 Task: Search one way flight ticket for 2 adults, 4 children and 1 infant on lap in business from Washington, D.c./arlington: Ronald Reagan Washington National Airport to Gillette: Gillette Campbell County Airport on 5-1-2023. Choice of flights is United. Price is upto 60000. Outbound departure time preference is 23:30.
Action: Mouse moved to (174, 357)
Screenshot: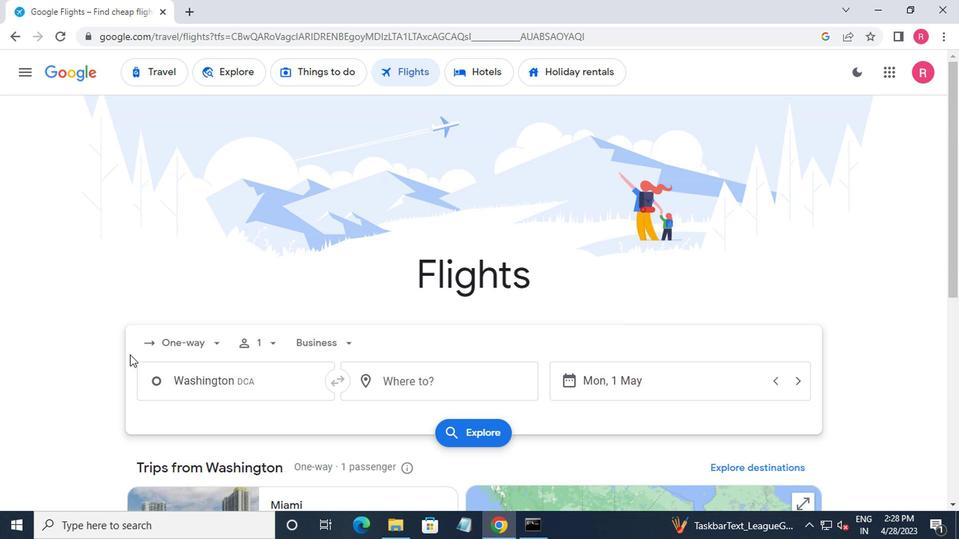 
Action: Mouse pressed left at (174, 357)
Screenshot: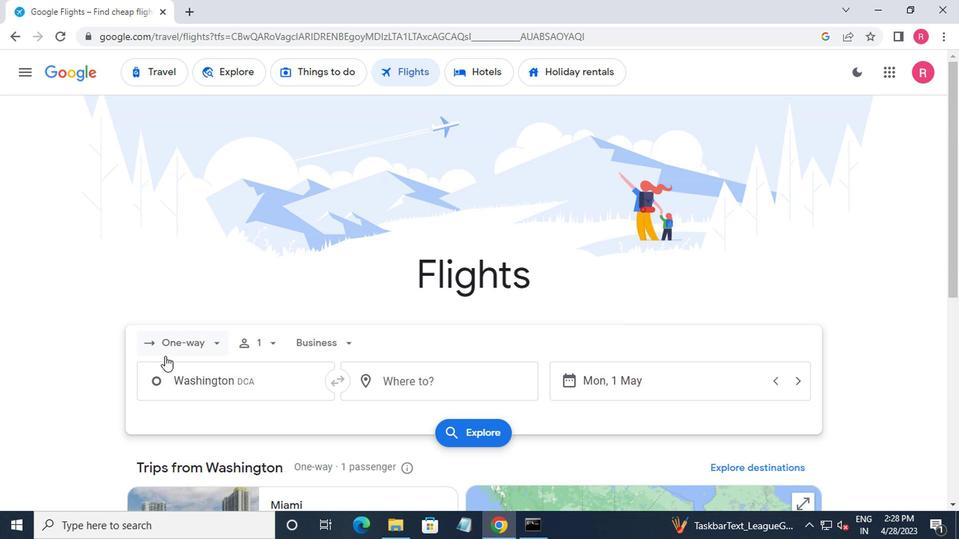 
Action: Mouse moved to (192, 408)
Screenshot: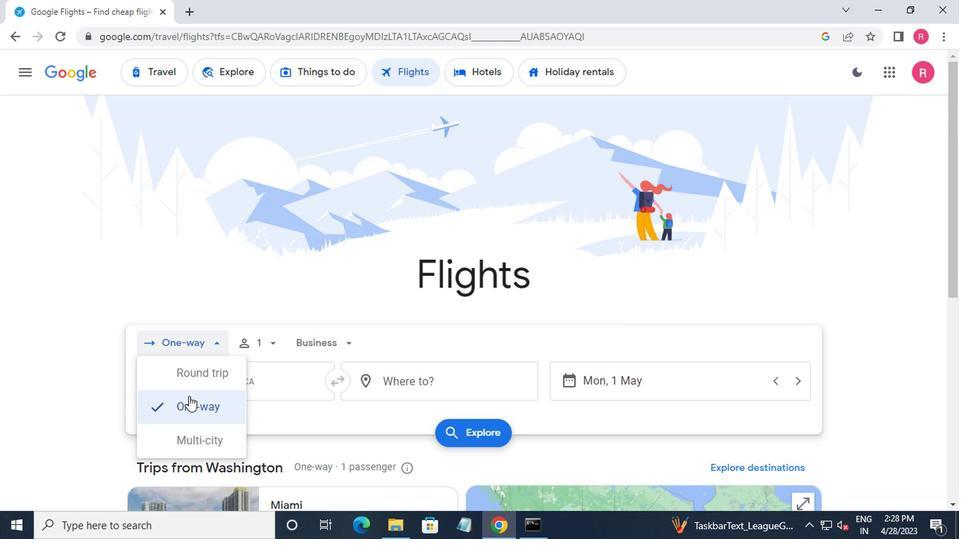 
Action: Mouse pressed left at (192, 408)
Screenshot: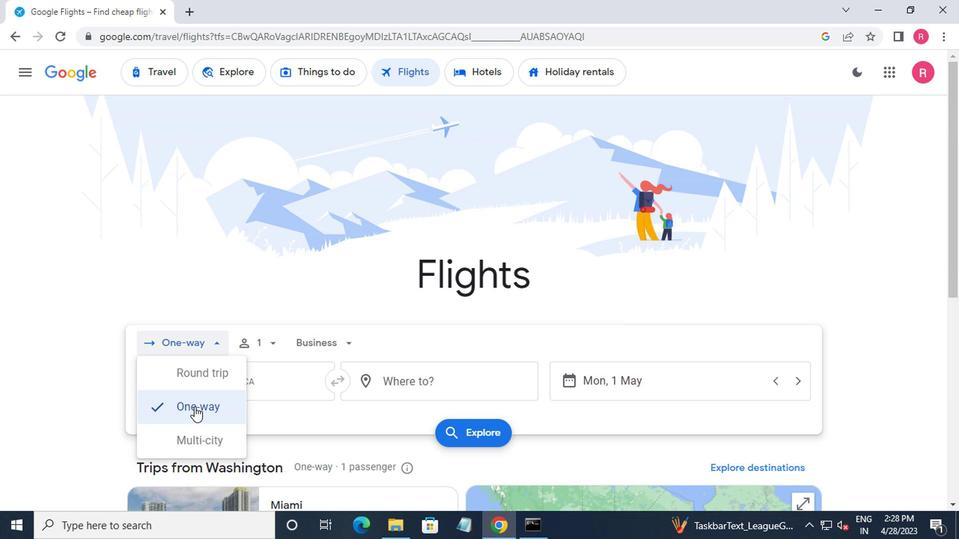 
Action: Mouse moved to (279, 353)
Screenshot: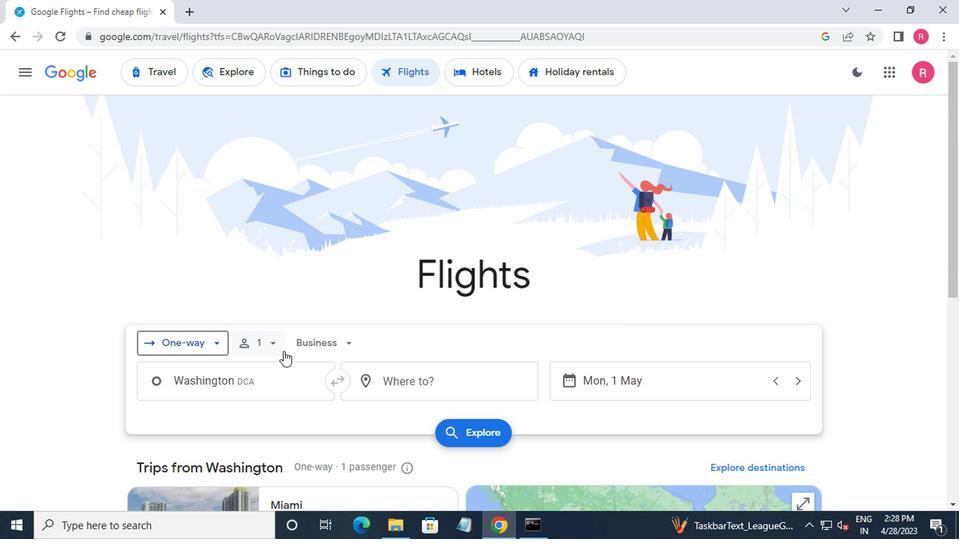 
Action: Mouse pressed left at (279, 353)
Screenshot: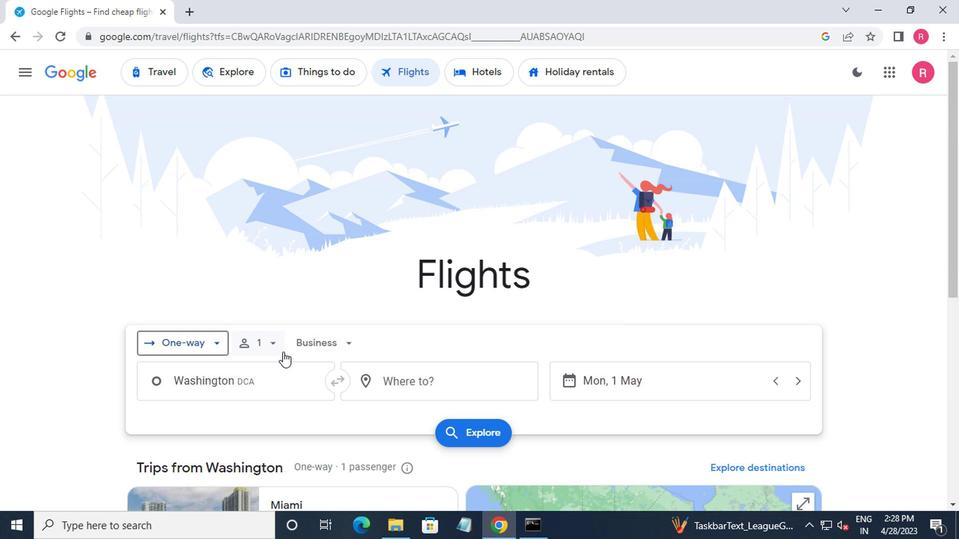 
Action: Mouse moved to (372, 384)
Screenshot: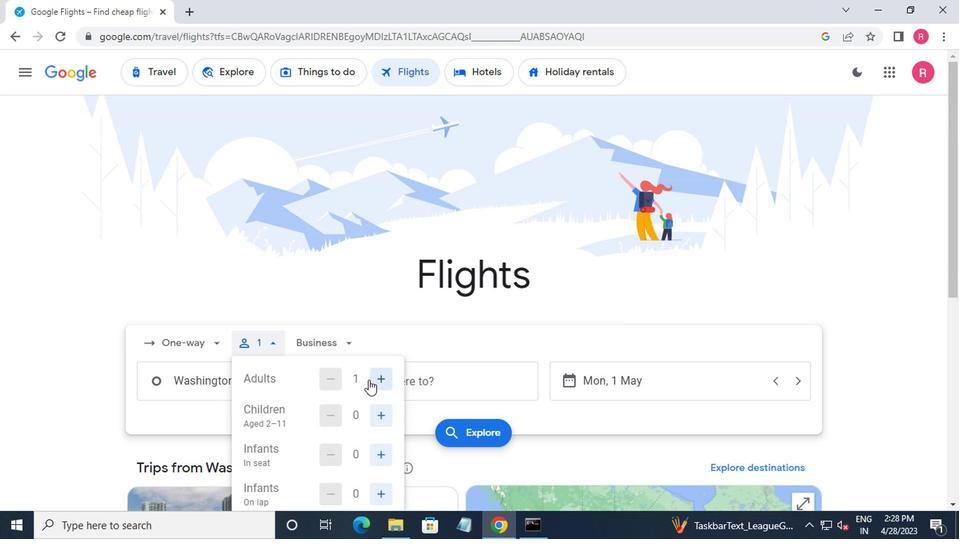 
Action: Mouse pressed left at (372, 384)
Screenshot: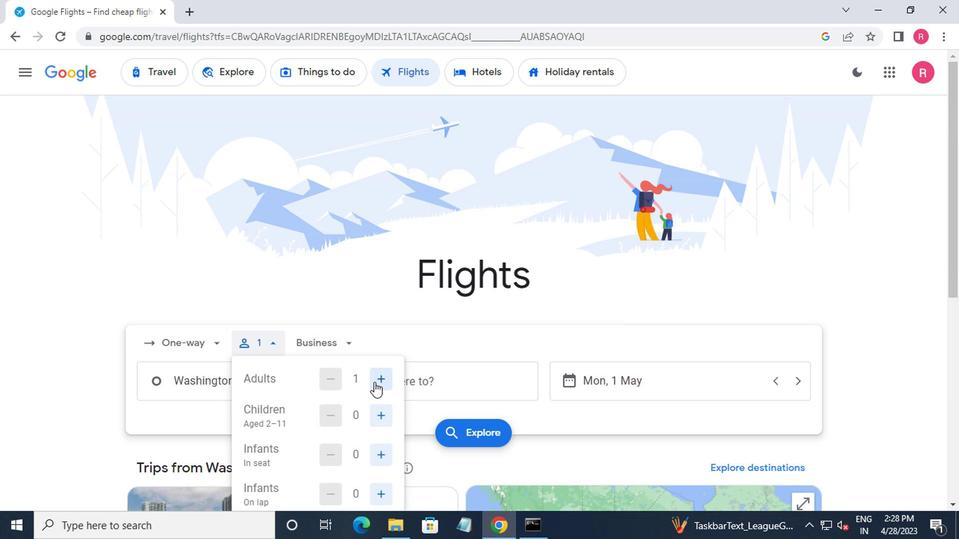 
Action: Mouse pressed left at (372, 384)
Screenshot: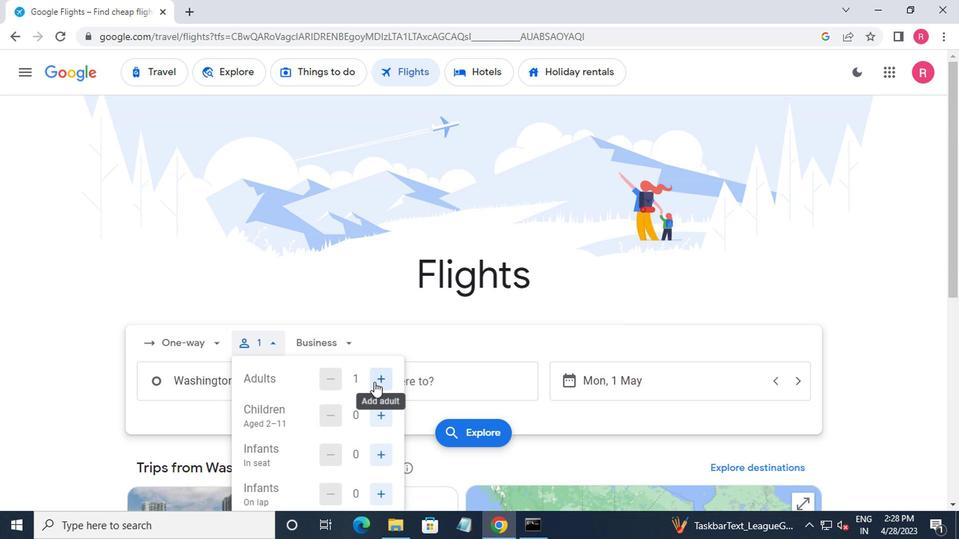 
Action: Mouse moved to (374, 424)
Screenshot: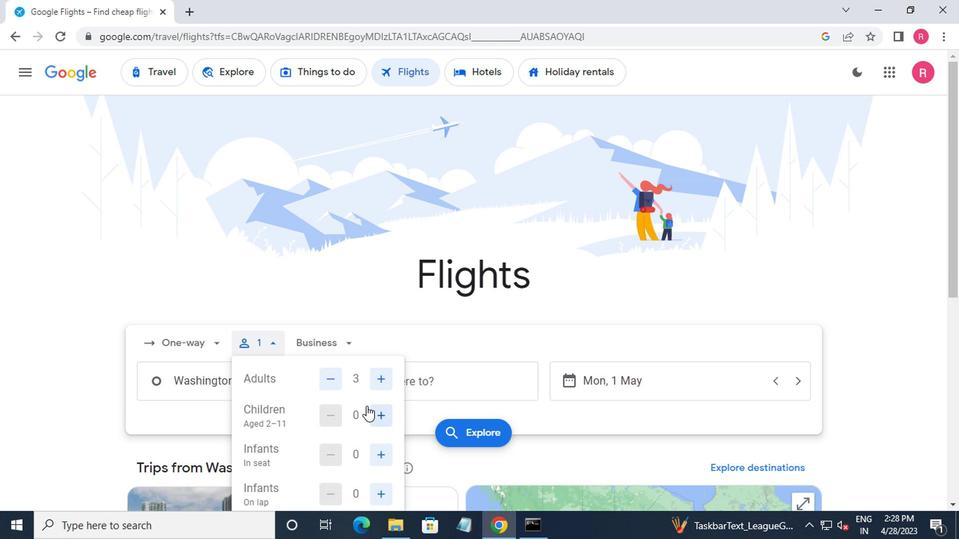 
Action: Mouse pressed left at (374, 424)
Screenshot: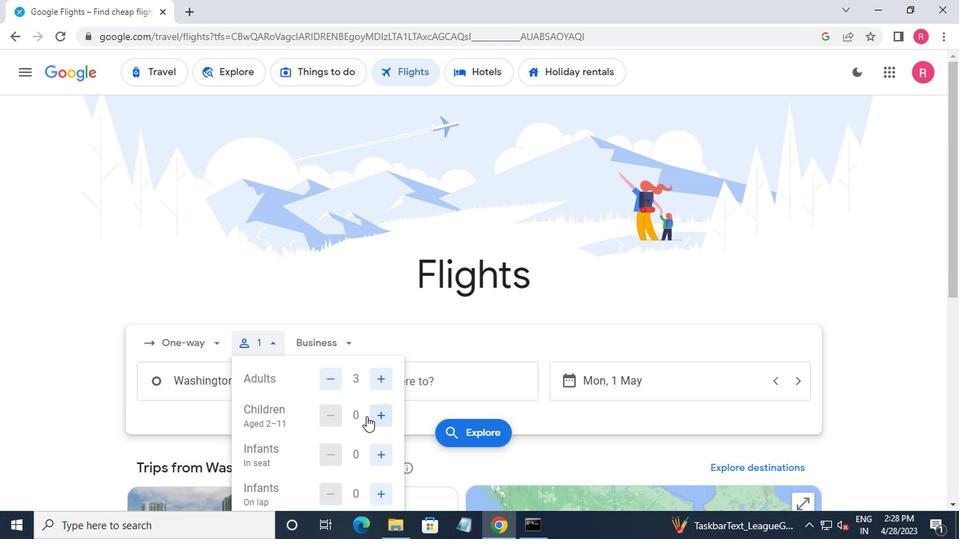 
Action: Mouse pressed left at (374, 424)
Screenshot: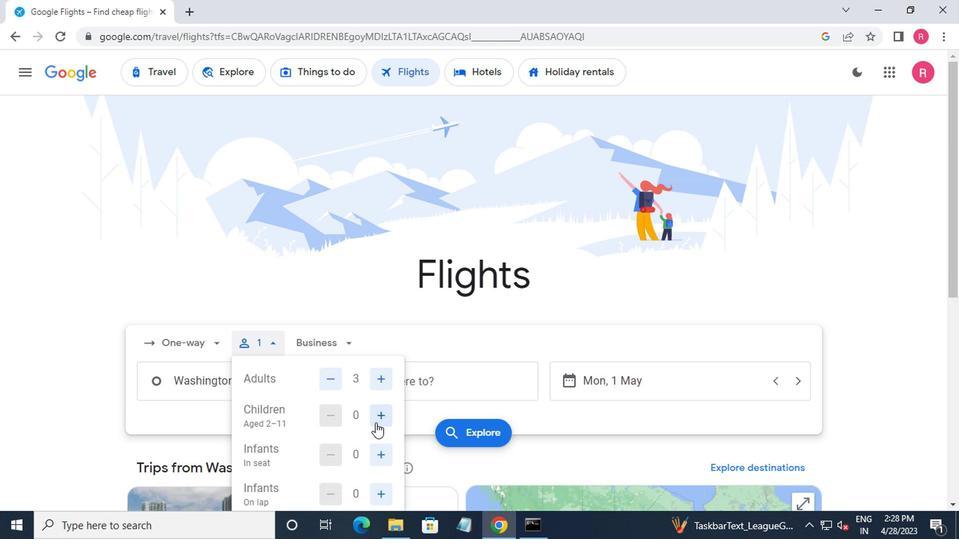 
Action: Mouse pressed left at (374, 424)
Screenshot: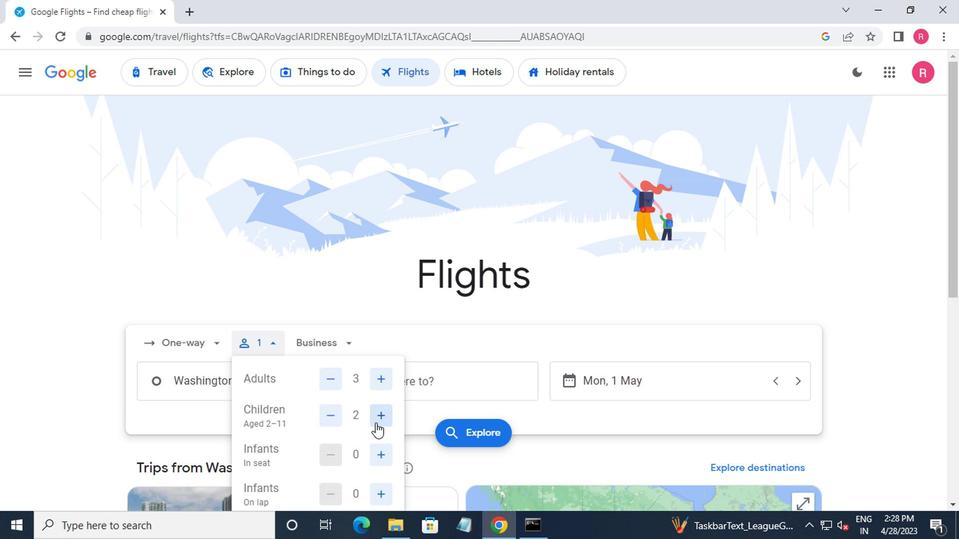 
Action: Mouse moved to (297, 339)
Screenshot: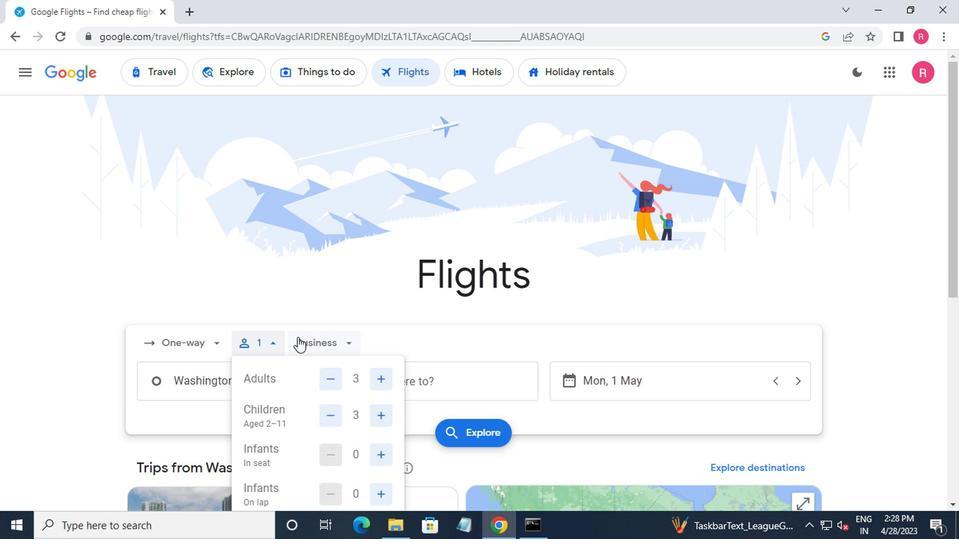 
Action: Mouse pressed left at (297, 339)
Screenshot: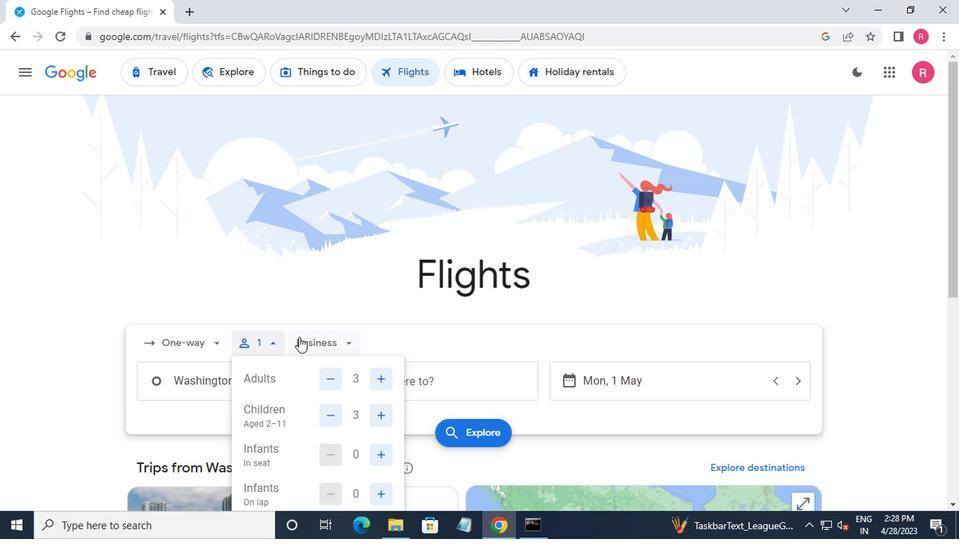 
Action: Mouse moved to (361, 411)
Screenshot: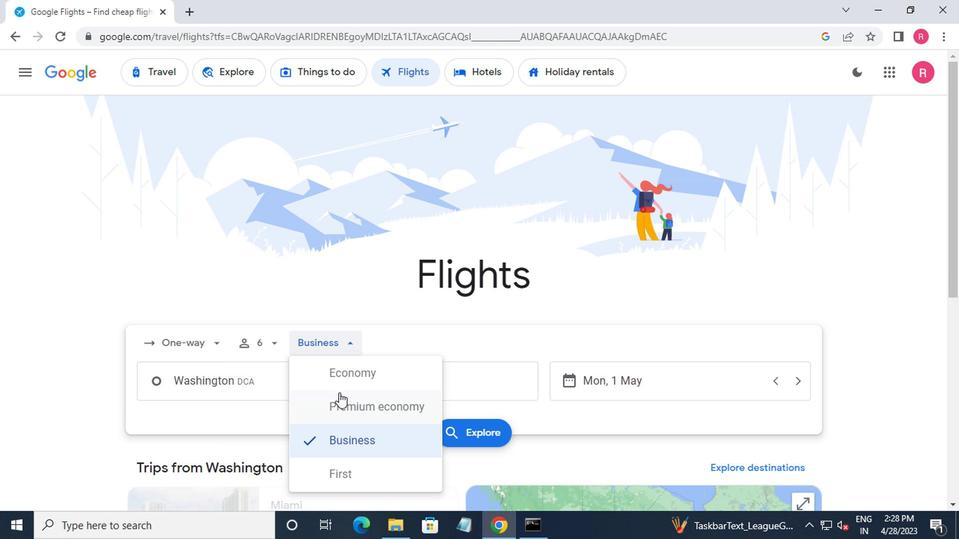 
Action: Mouse pressed left at (361, 411)
Screenshot: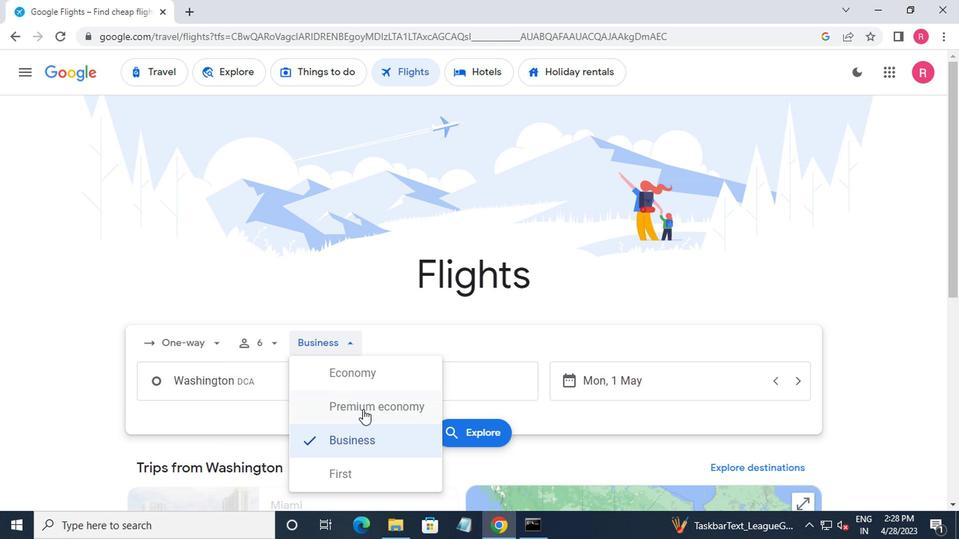 
Action: Mouse moved to (273, 390)
Screenshot: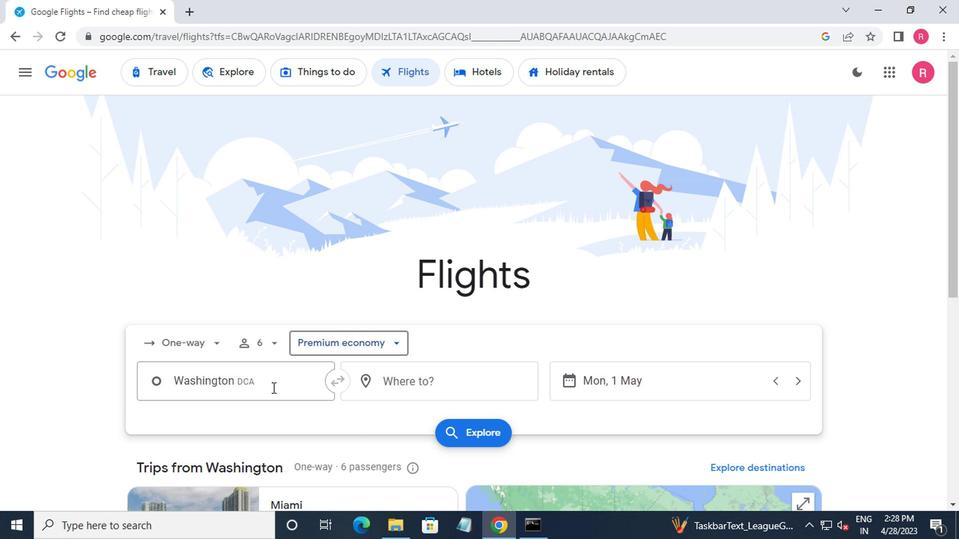 
Action: Mouse pressed left at (273, 390)
Screenshot: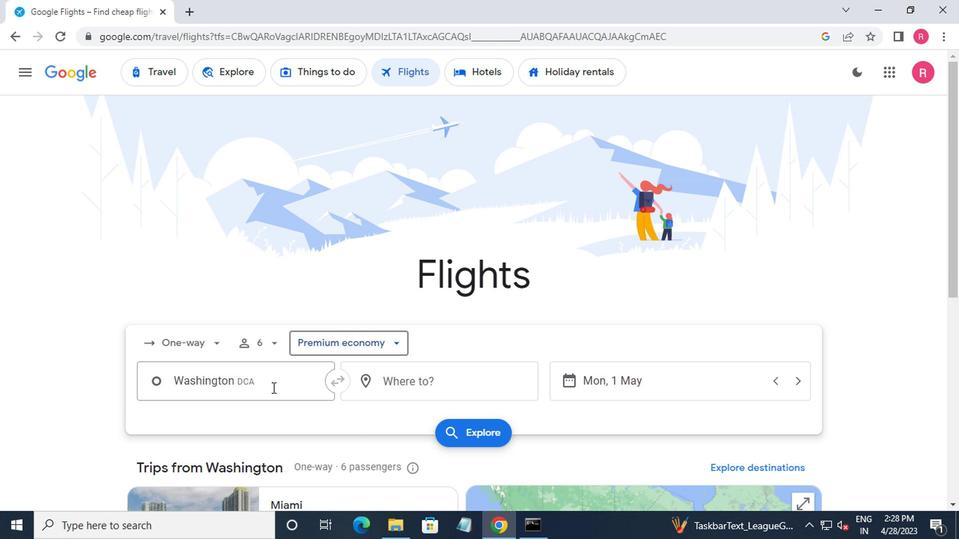 
Action: Mouse moved to (276, 438)
Screenshot: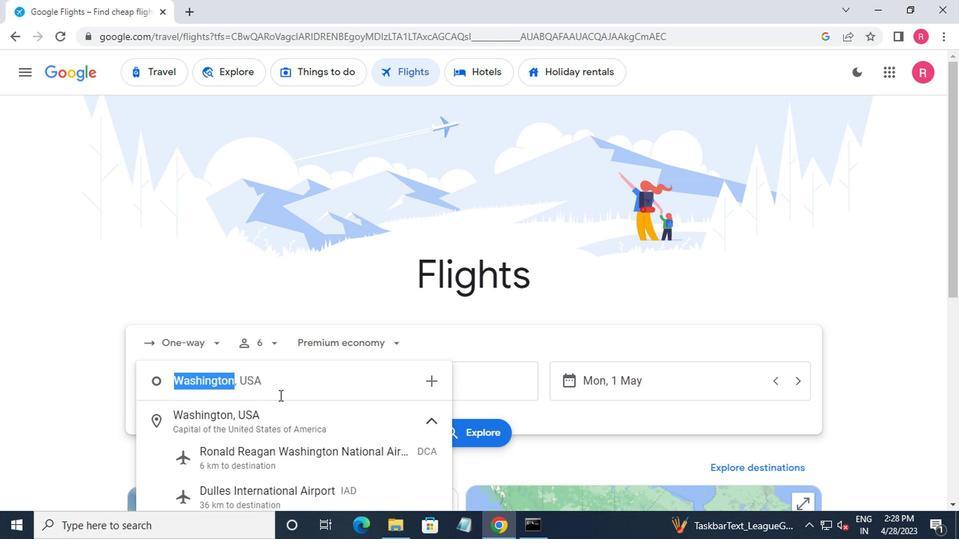 
Action: Mouse scrolled (276, 437) with delta (0, 0)
Screenshot: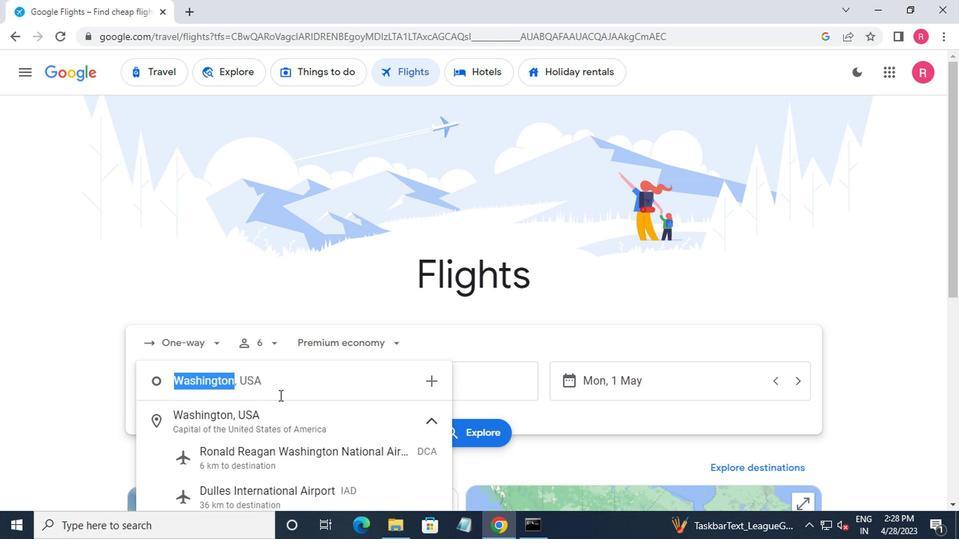 
Action: Mouse moved to (283, 318)
Screenshot: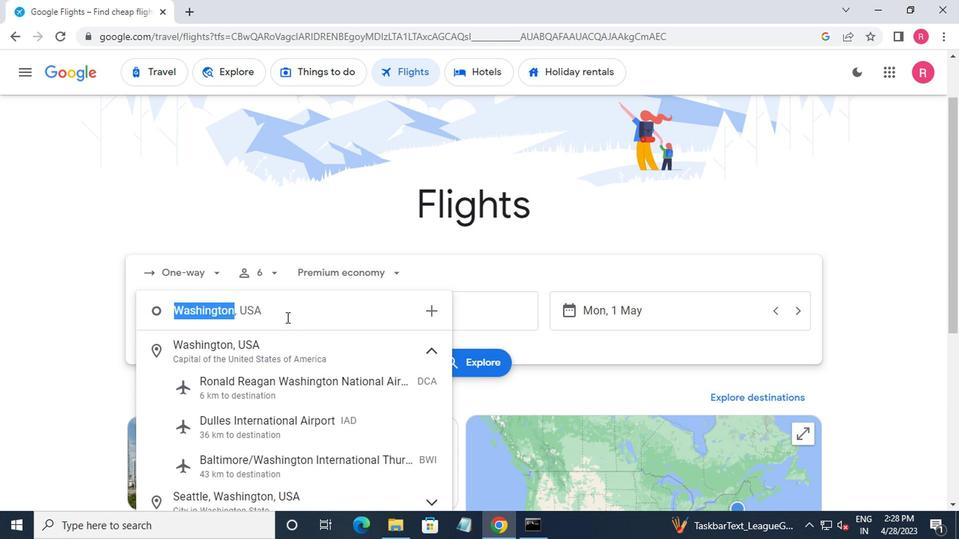 
Action: Mouse pressed left at (283, 318)
Screenshot: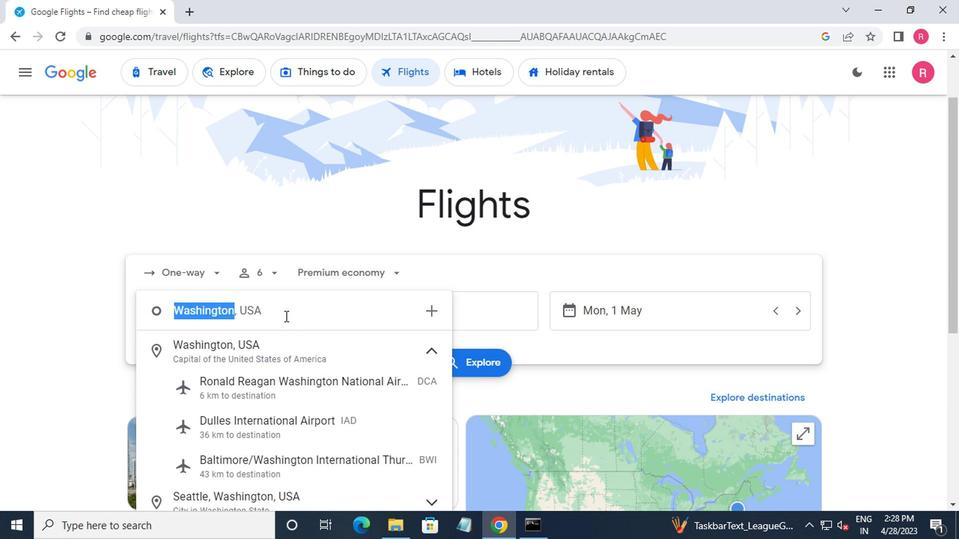 
Action: Key pressed <Key.backspace><Key.backspace><Key.backspace><Key.backspace><Key.backspace><Key.backspace><Key.backspace><Key.backspace><Key.backspace><Key.backspace><Key.backspace><Key.backspace><Key.backspace><Key.backspace><Key.backspace><Key.backspace><Key.backspace><Key.backspace><Key.backspace><Key.shift>WASHINGTOM<Key.backspace>N<Key.space>DULL<Key.backspace><Key.backspace>
Screenshot: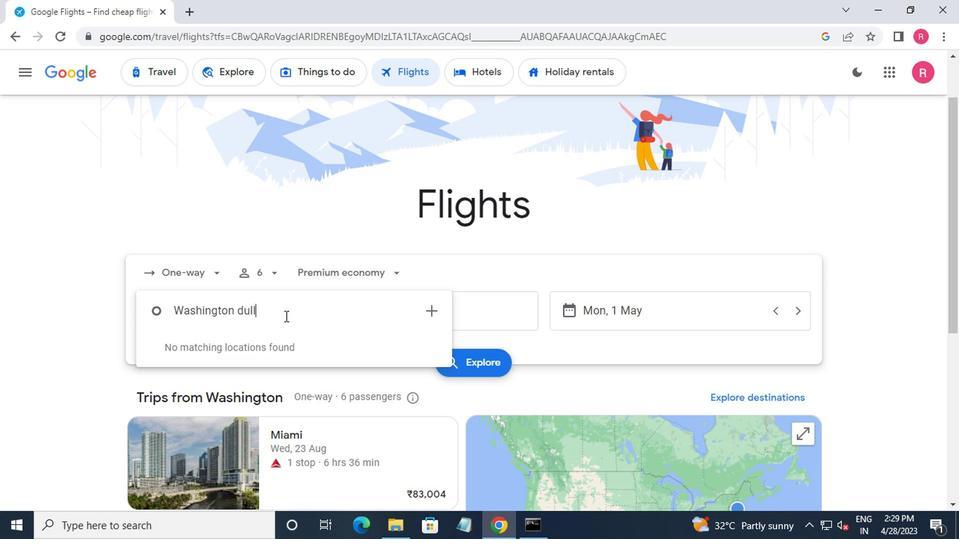 
Action: Mouse moved to (291, 344)
Screenshot: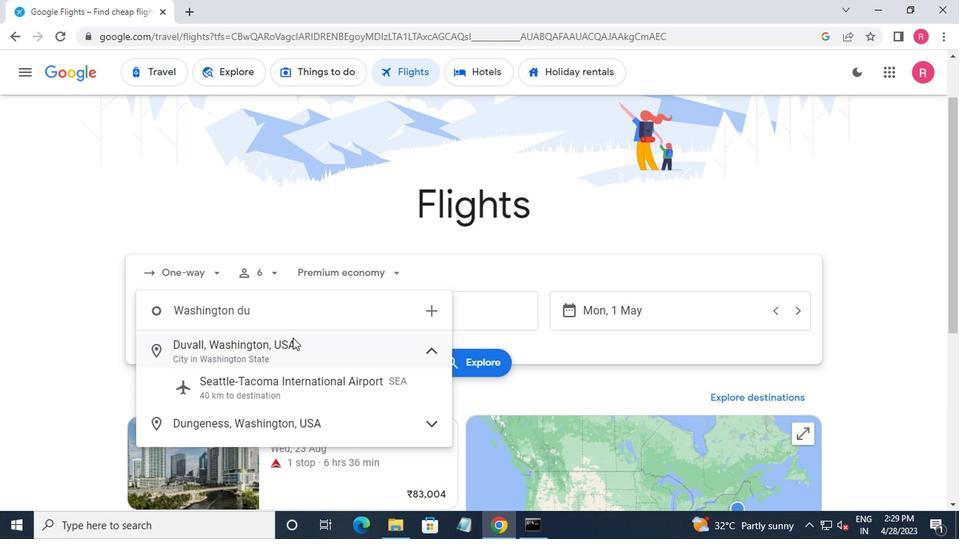 
Action: Mouse pressed left at (291, 344)
Screenshot: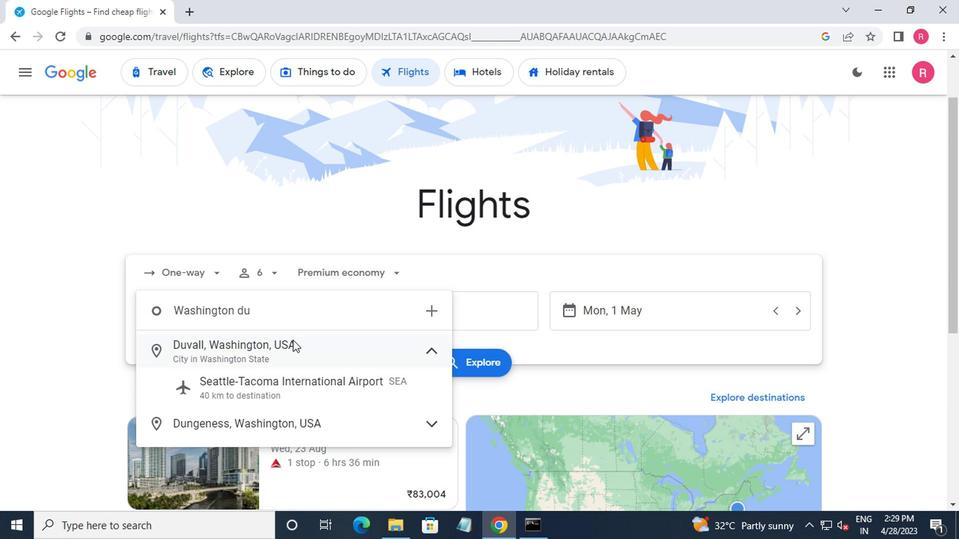 
Action: Mouse moved to (473, 311)
Screenshot: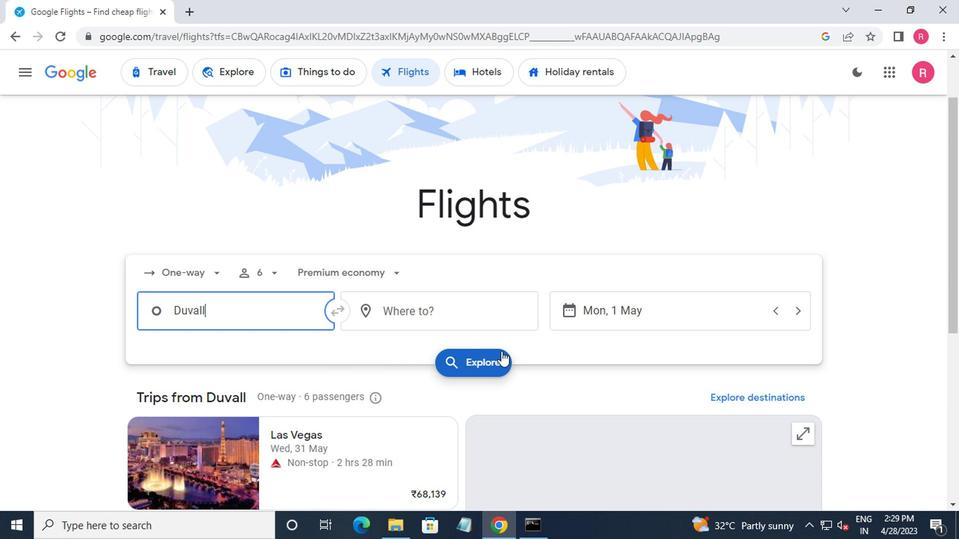 
Action: Mouse pressed left at (473, 311)
Screenshot: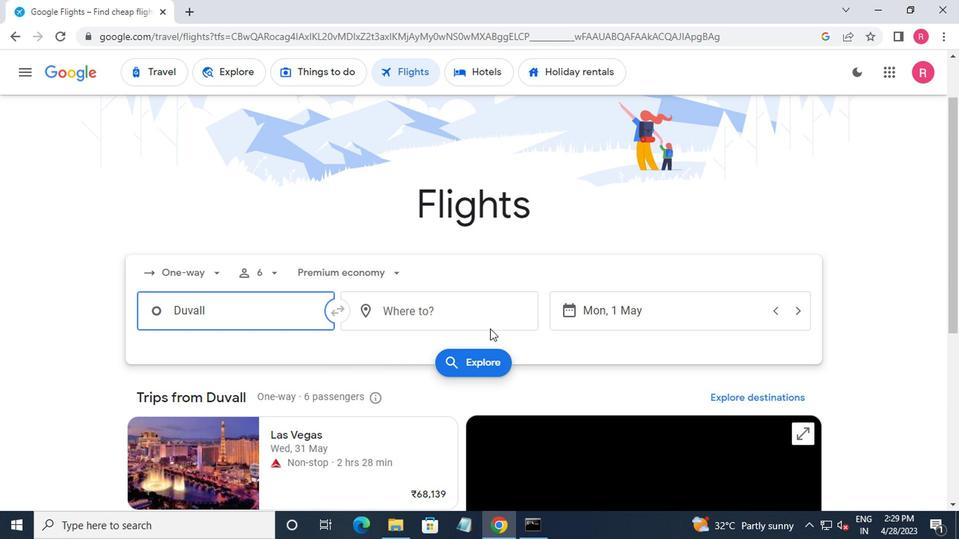 
Action: Mouse moved to (500, 396)
Screenshot: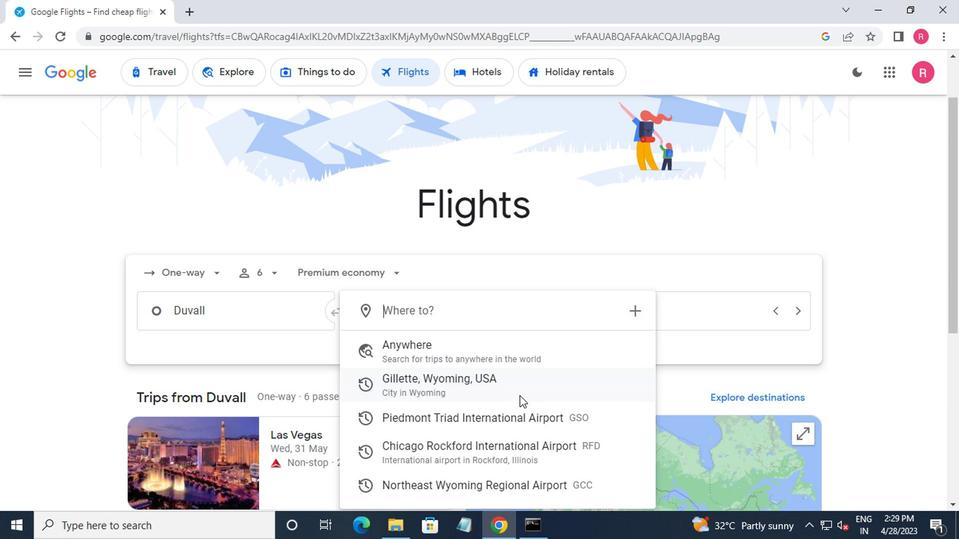 
Action: Mouse scrolled (500, 396) with delta (0, 0)
Screenshot: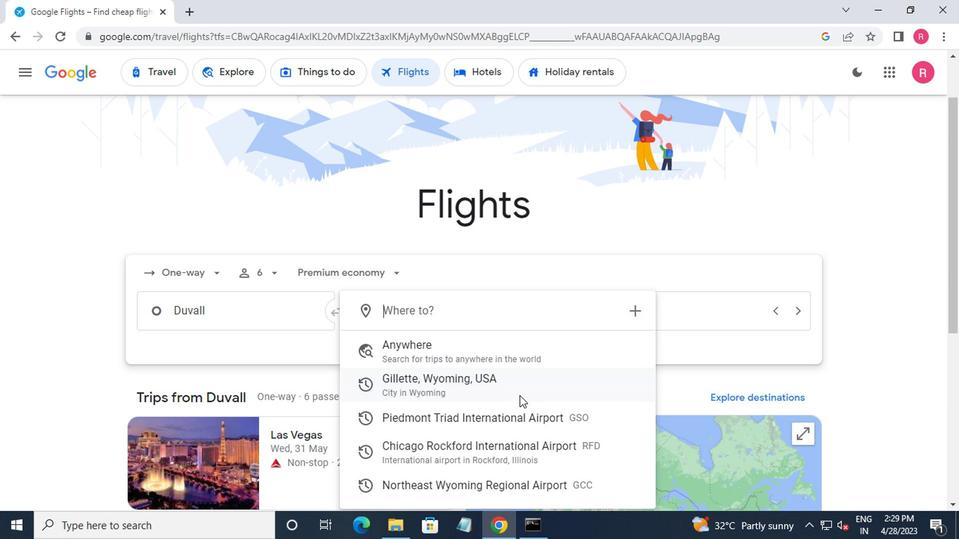 
Action: Mouse scrolled (500, 396) with delta (0, 0)
Screenshot: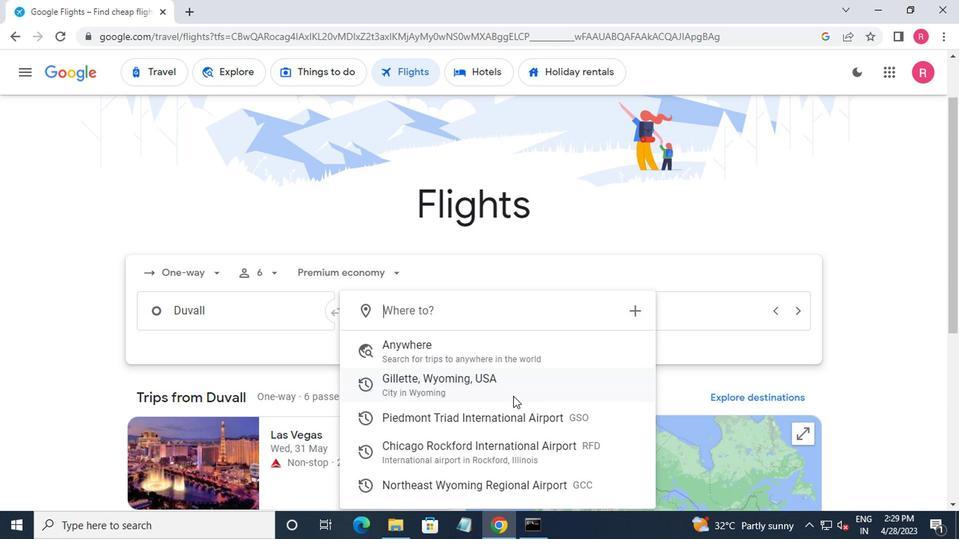 
Action: Mouse moved to (447, 320)
Screenshot: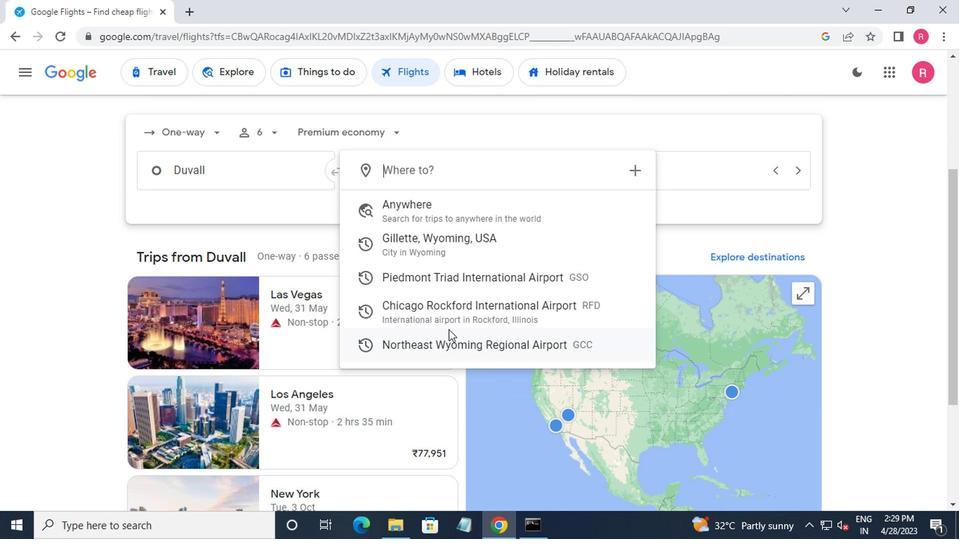 
Action: Mouse pressed left at (447, 320)
Screenshot: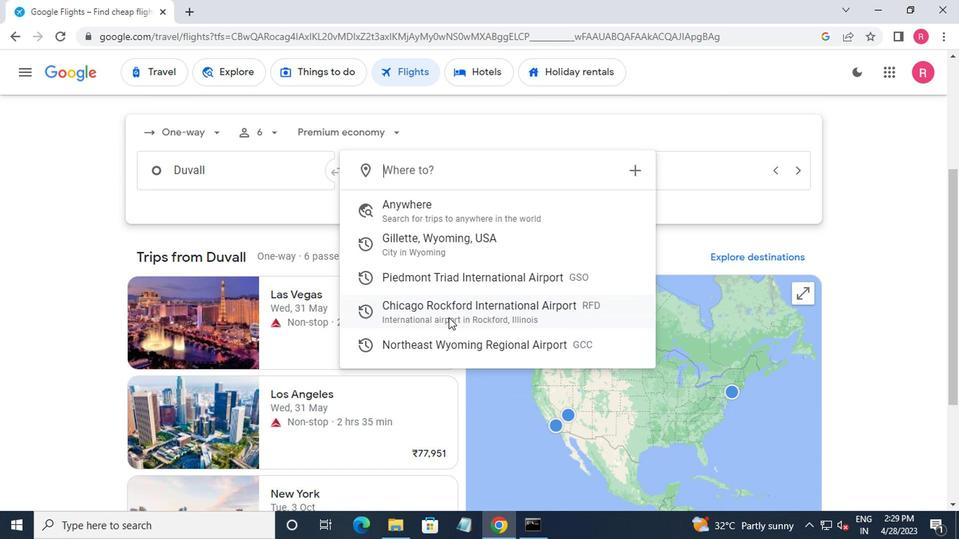 
Action: Mouse moved to (671, 176)
Screenshot: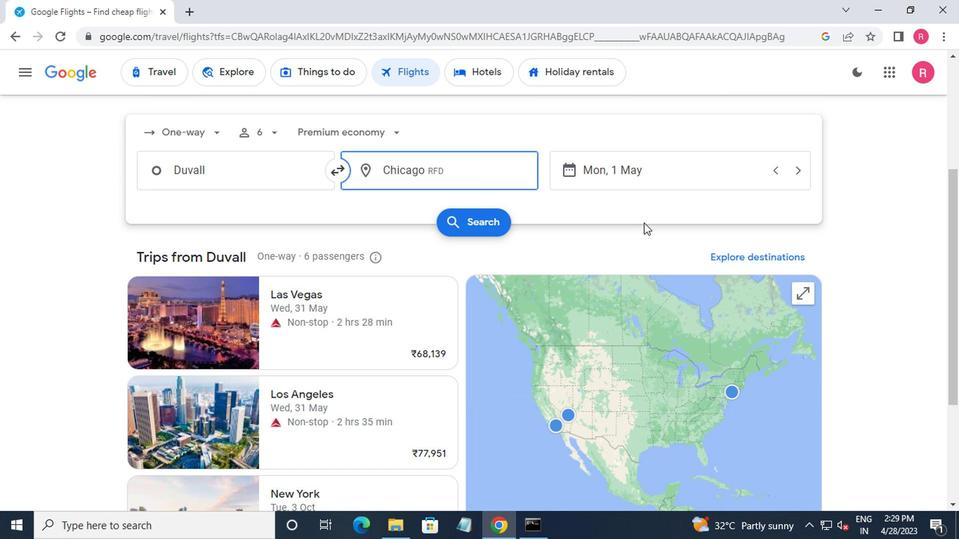 
Action: Mouse pressed left at (671, 176)
Screenshot: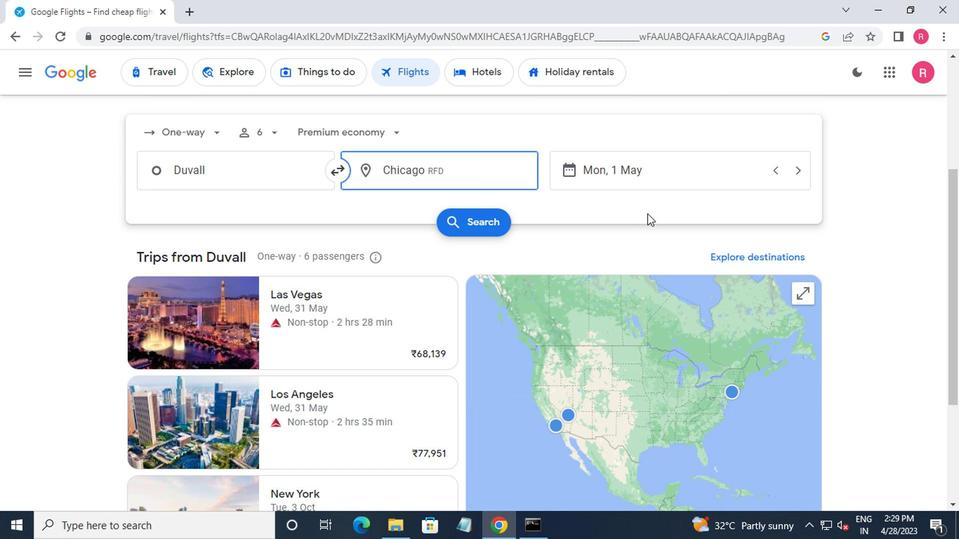 
Action: Mouse moved to (618, 257)
Screenshot: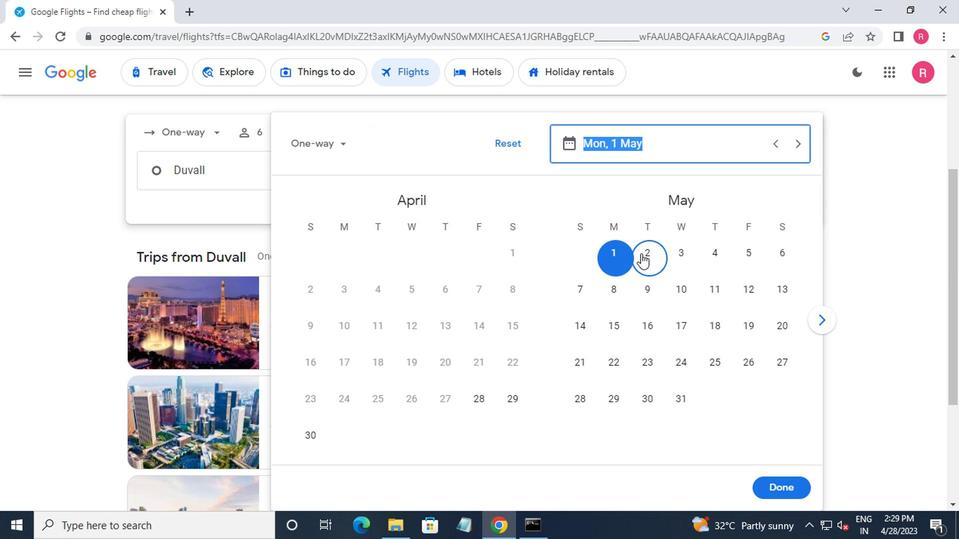 
Action: Mouse pressed left at (618, 257)
Screenshot: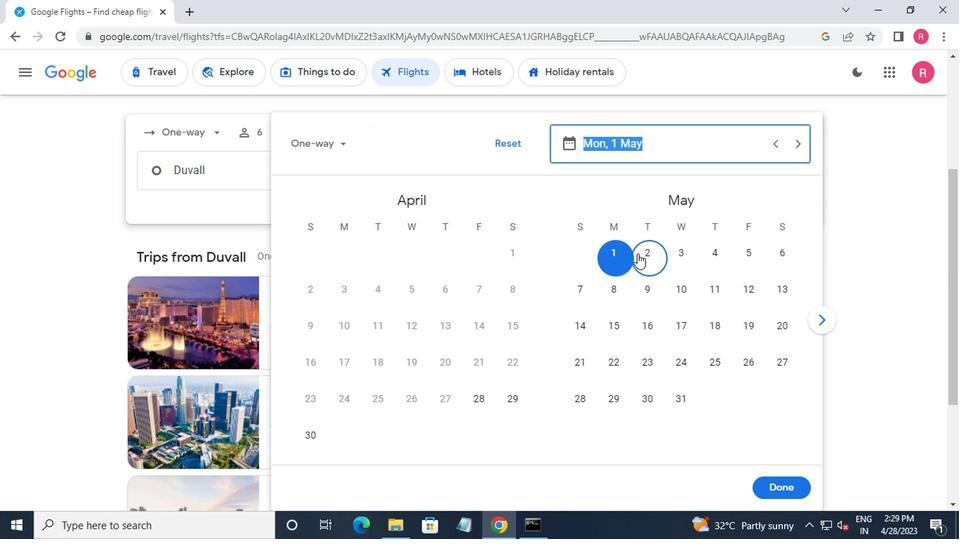 
Action: Mouse moved to (778, 499)
Screenshot: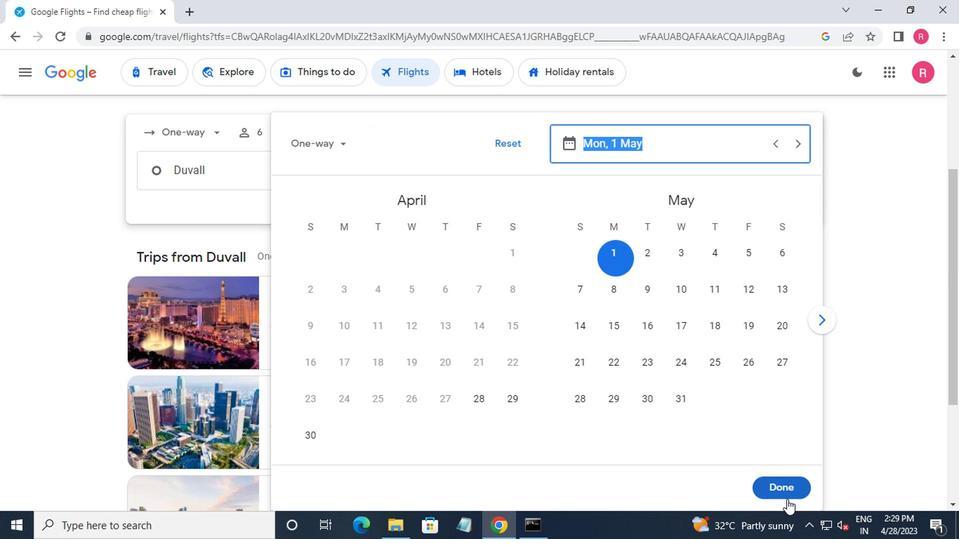 
Action: Mouse pressed left at (778, 499)
Screenshot: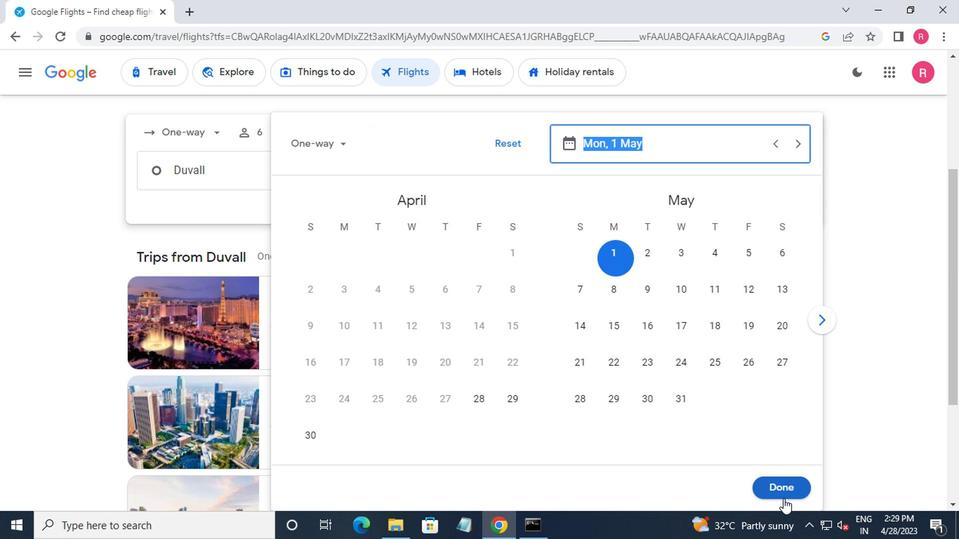 
Action: Mouse moved to (477, 237)
Screenshot: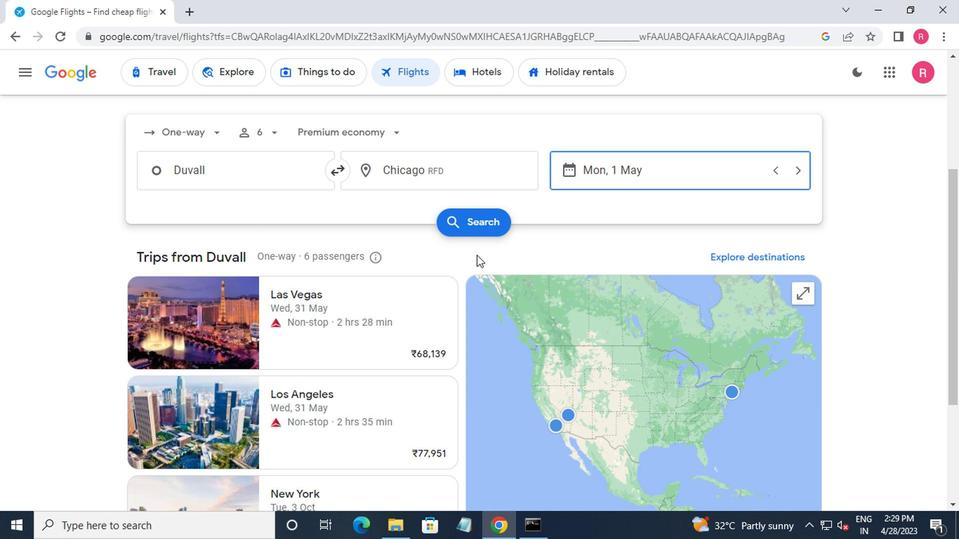 
Action: Mouse pressed left at (477, 237)
Screenshot: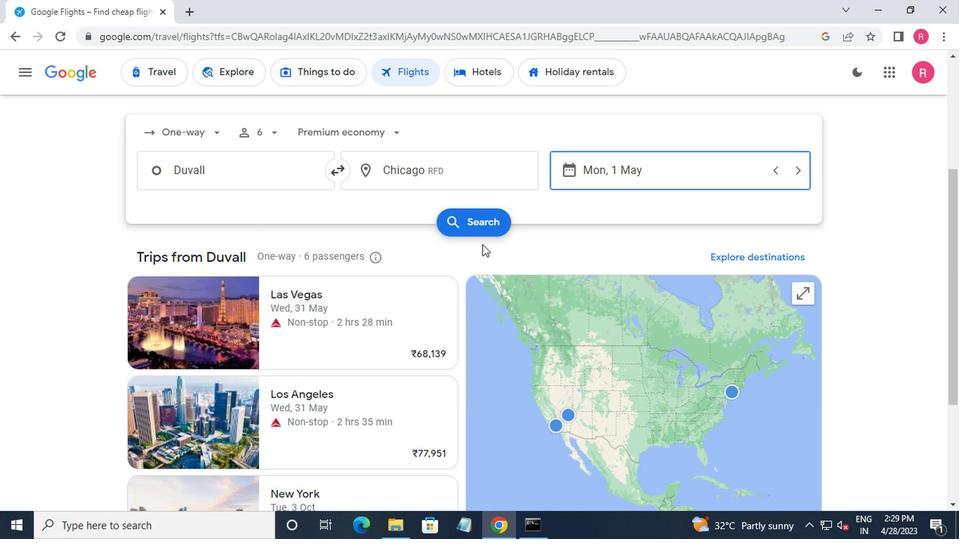 
Action: Mouse moved to (139, 206)
Screenshot: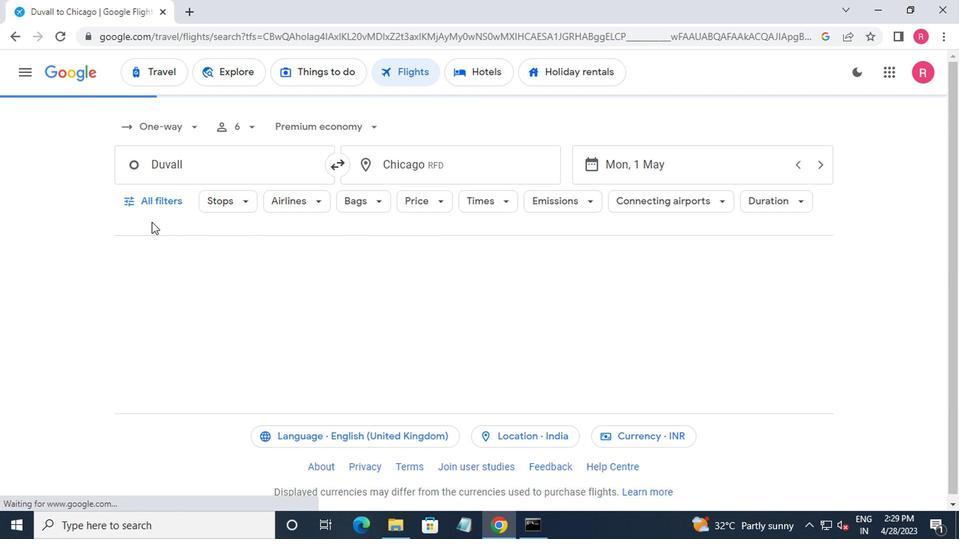 
Action: Mouse pressed left at (139, 206)
Screenshot: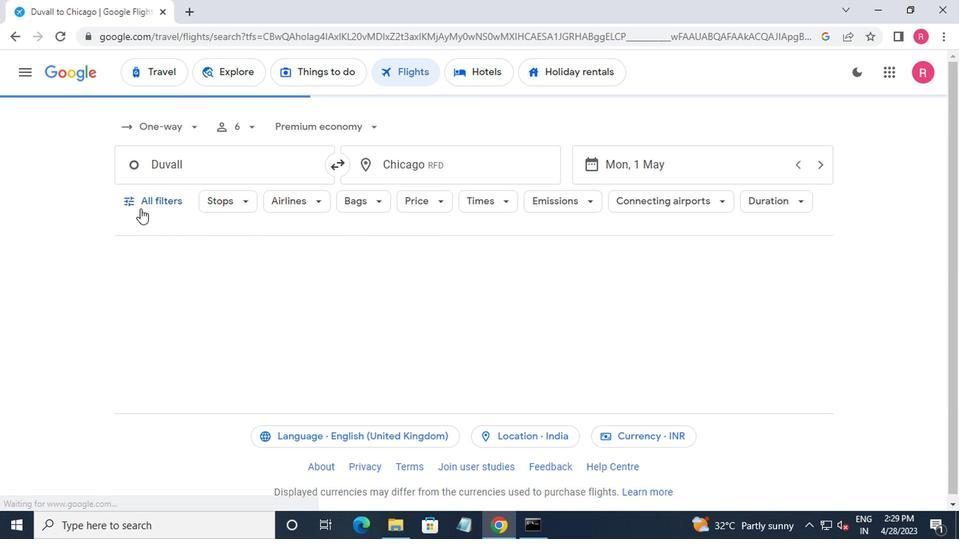 
Action: Mouse moved to (205, 330)
Screenshot: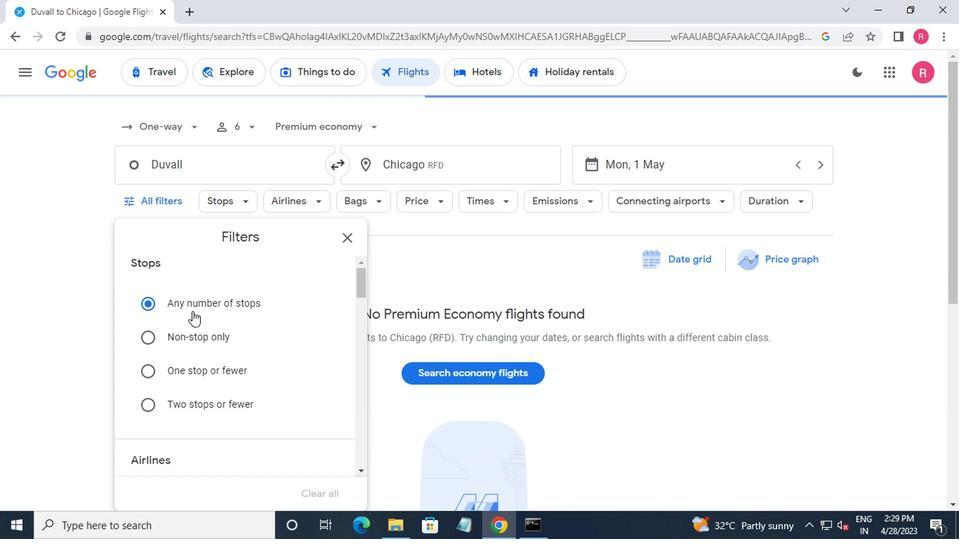
Action: Mouse scrolled (205, 330) with delta (0, 0)
Screenshot: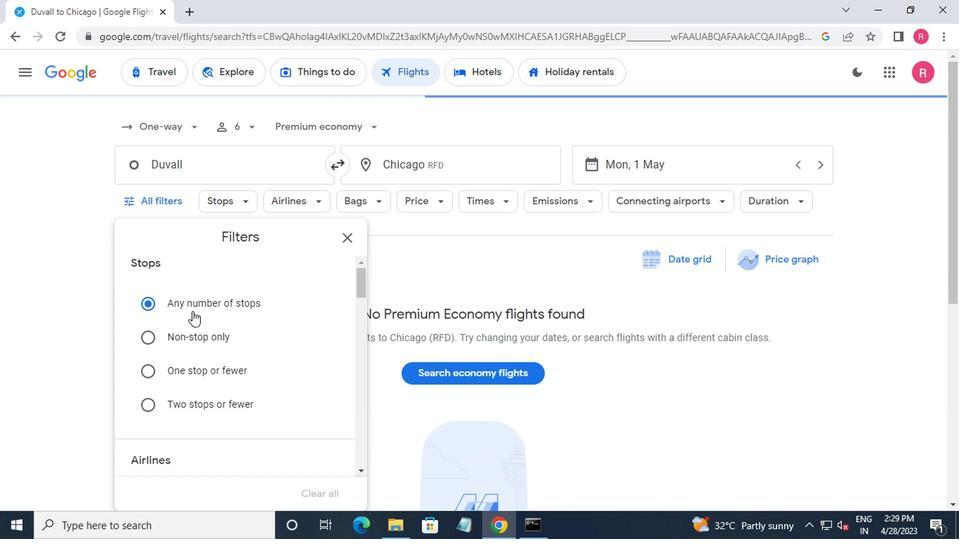 
Action: Mouse scrolled (205, 330) with delta (0, 0)
Screenshot: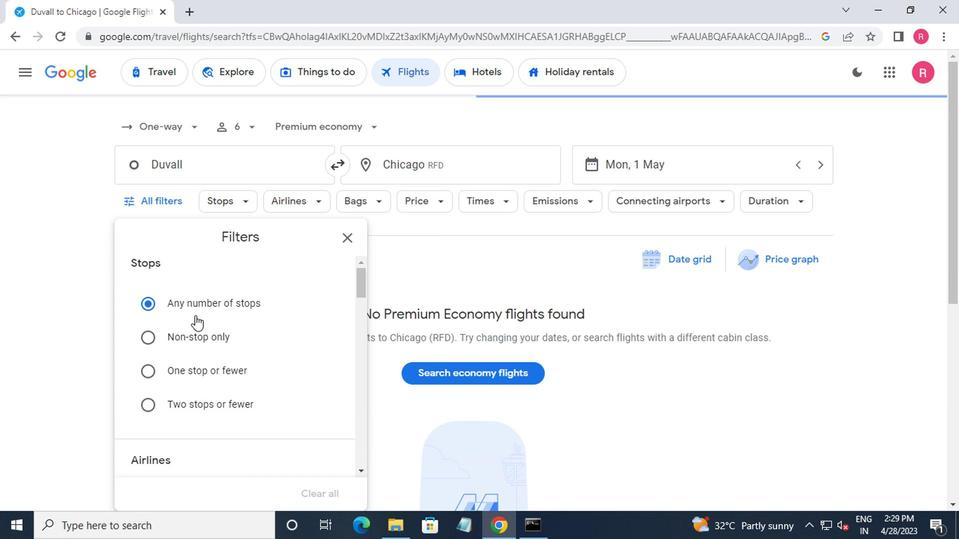 
Action: Mouse scrolled (205, 330) with delta (0, 0)
Screenshot: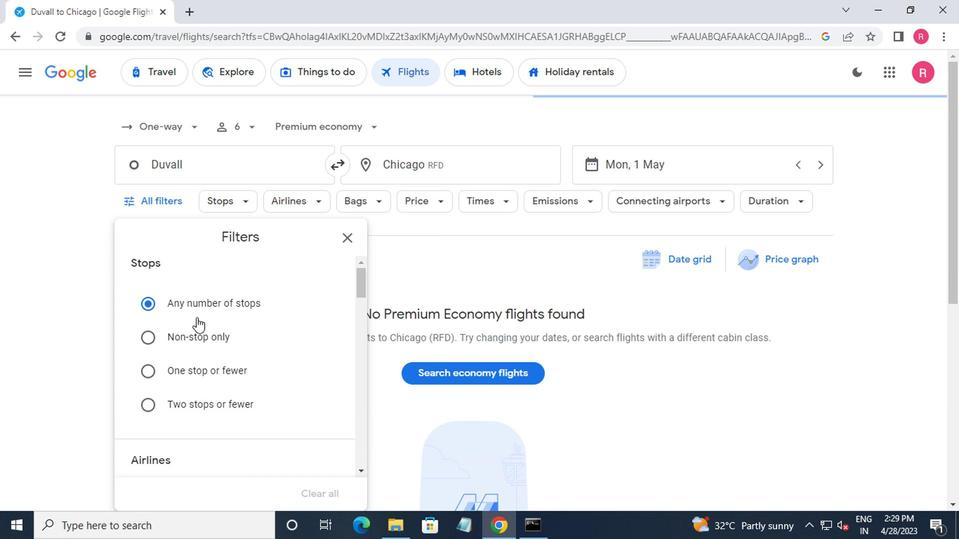 
Action: Mouse moved to (205, 330)
Screenshot: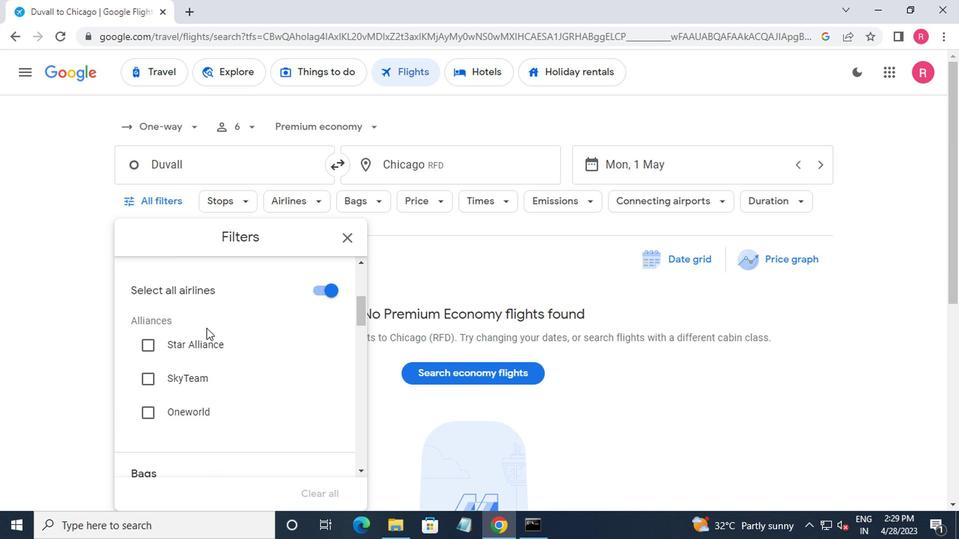 
Action: Mouse scrolled (205, 330) with delta (0, 0)
Screenshot: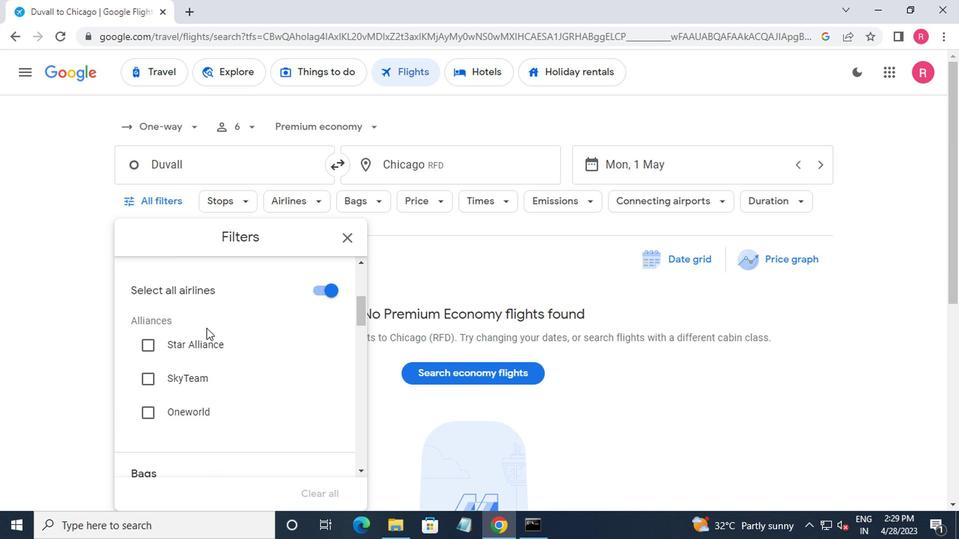 
Action: Mouse scrolled (205, 330) with delta (0, 0)
Screenshot: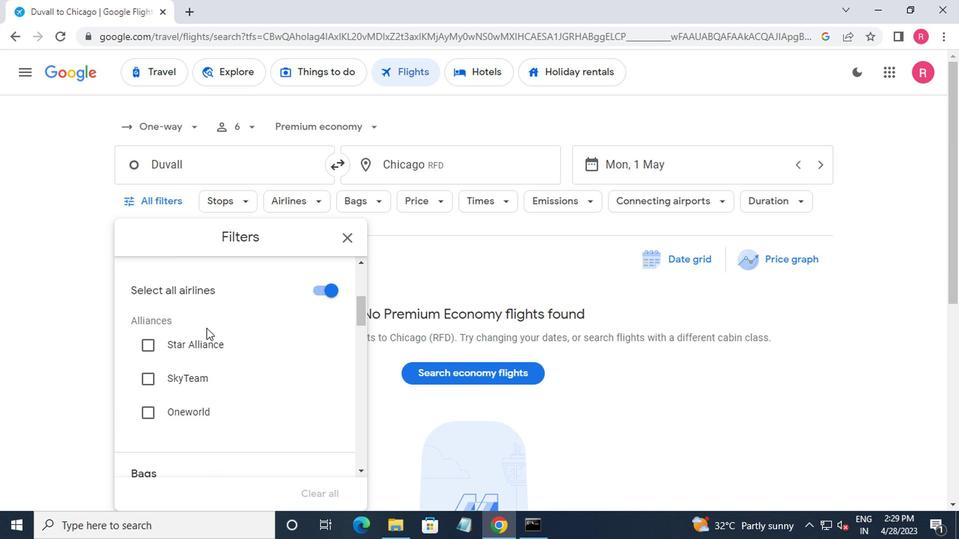 
Action: Mouse scrolled (205, 330) with delta (0, 0)
Screenshot: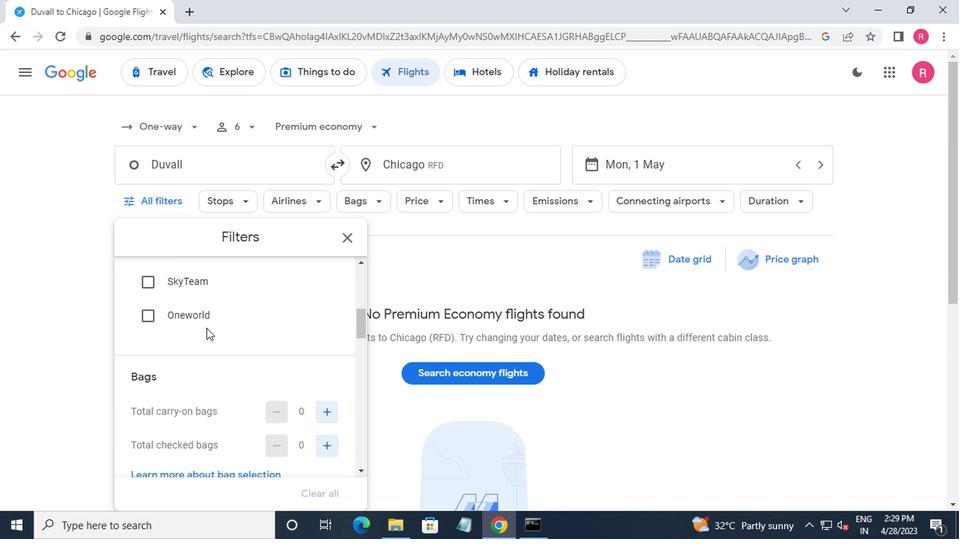 
Action: Mouse scrolled (205, 330) with delta (0, 0)
Screenshot: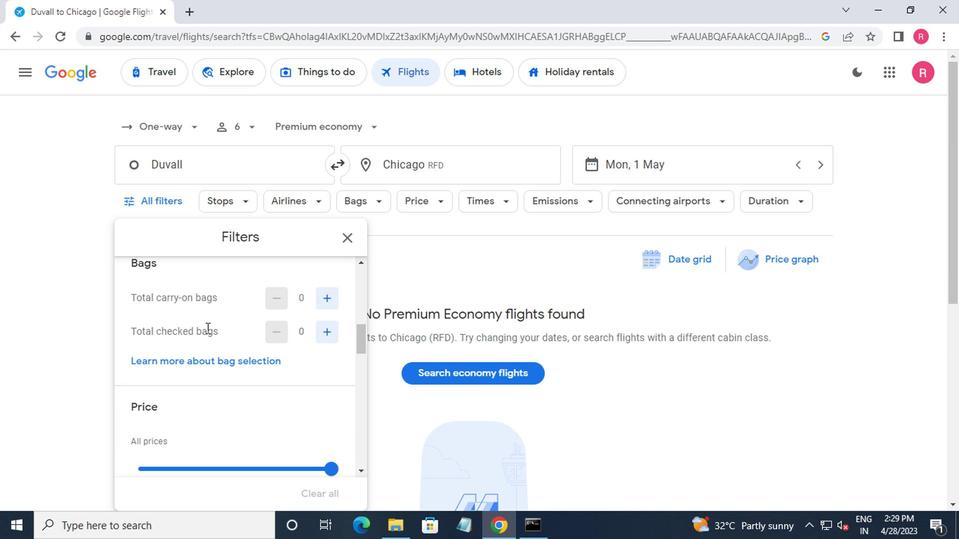 
Action: Mouse scrolled (205, 330) with delta (0, 0)
Screenshot: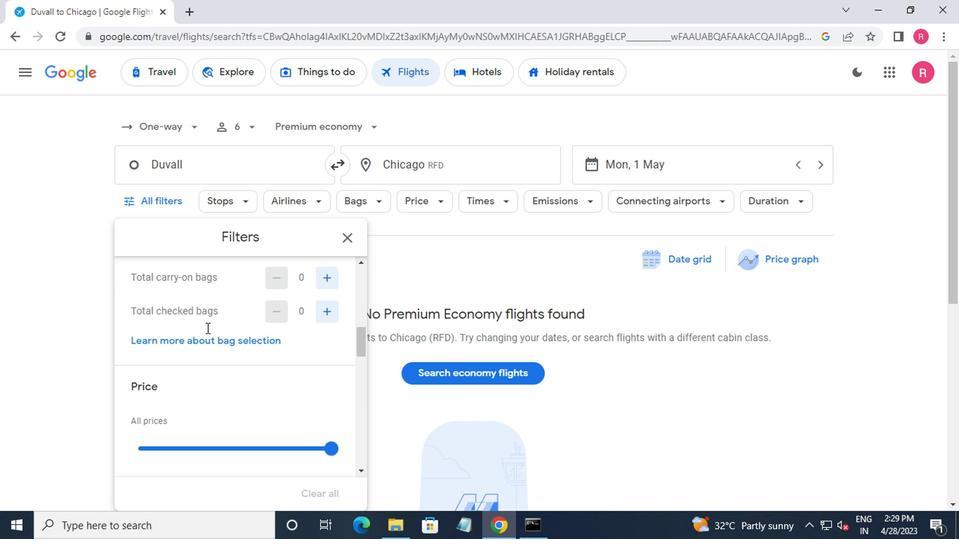 
Action: Mouse scrolled (205, 330) with delta (0, 0)
Screenshot: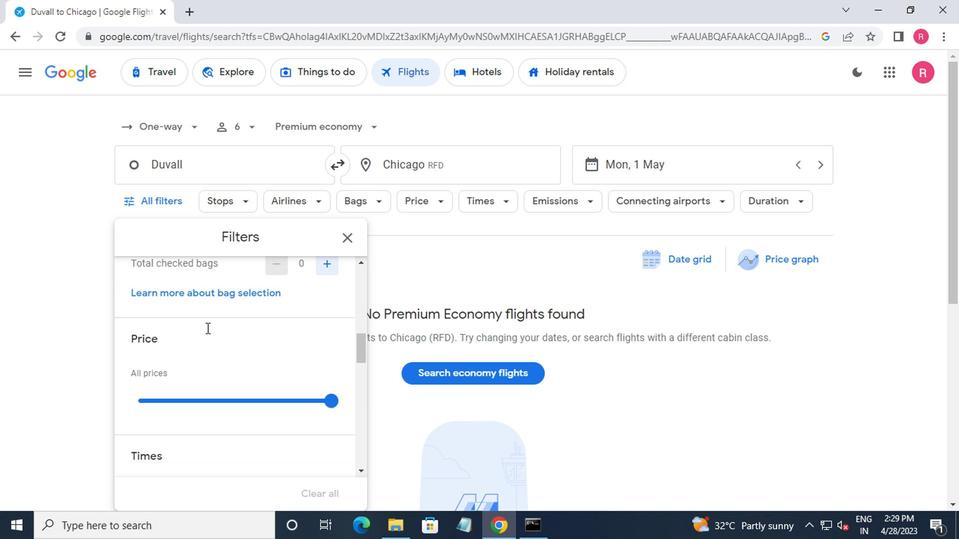 
Action: Mouse scrolled (205, 330) with delta (0, 0)
Screenshot: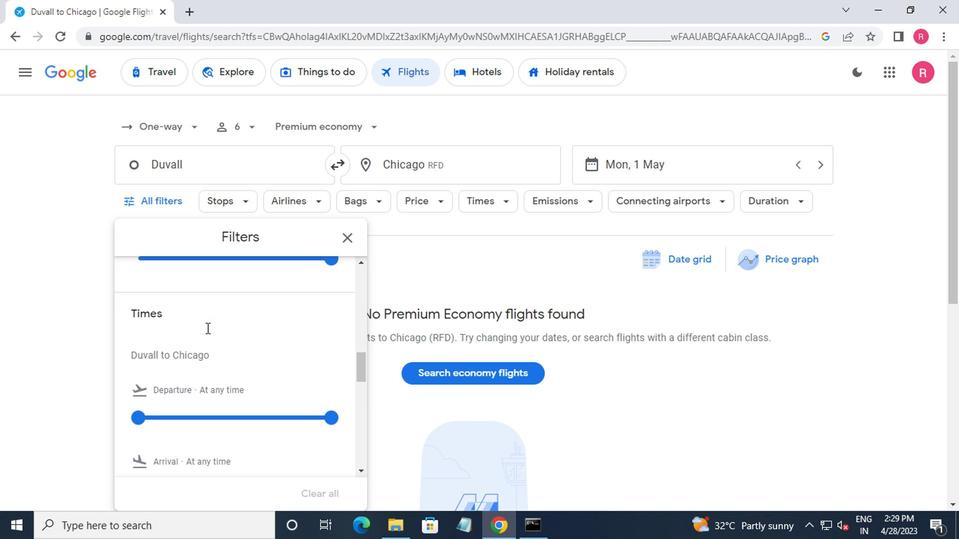
Action: Mouse moved to (127, 341)
Screenshot: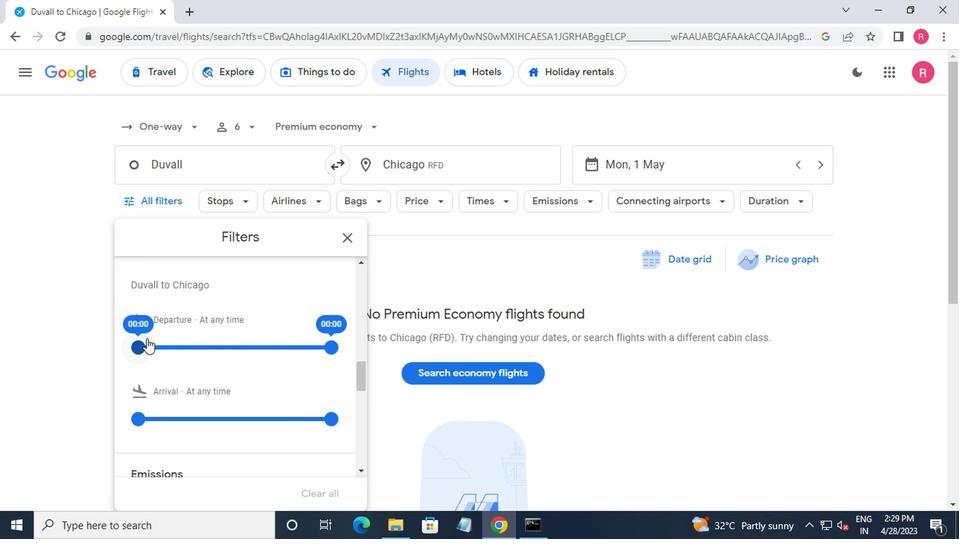 
Action: Mouse pressed left at (127, 341)
Screenshot: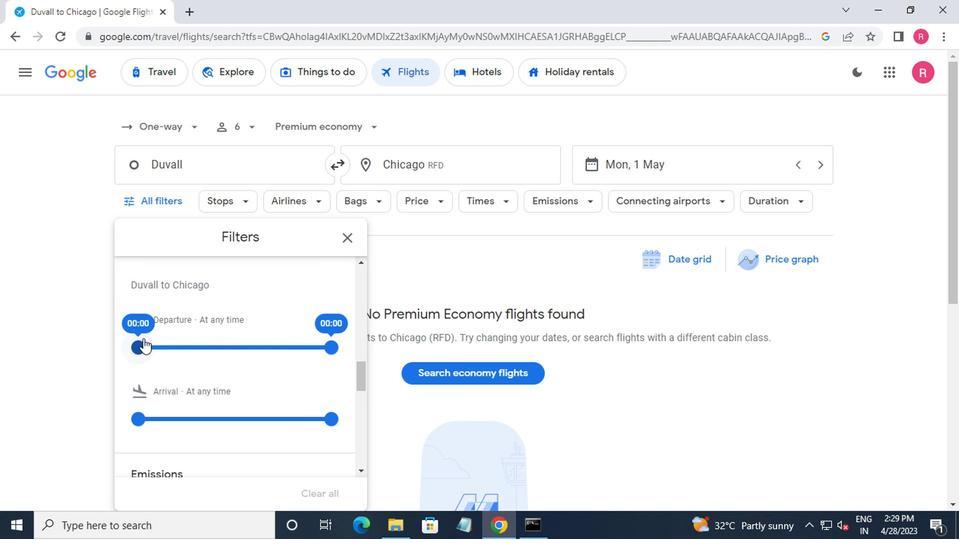 
Action: Mouse moved to (325, 345)
Screenshot: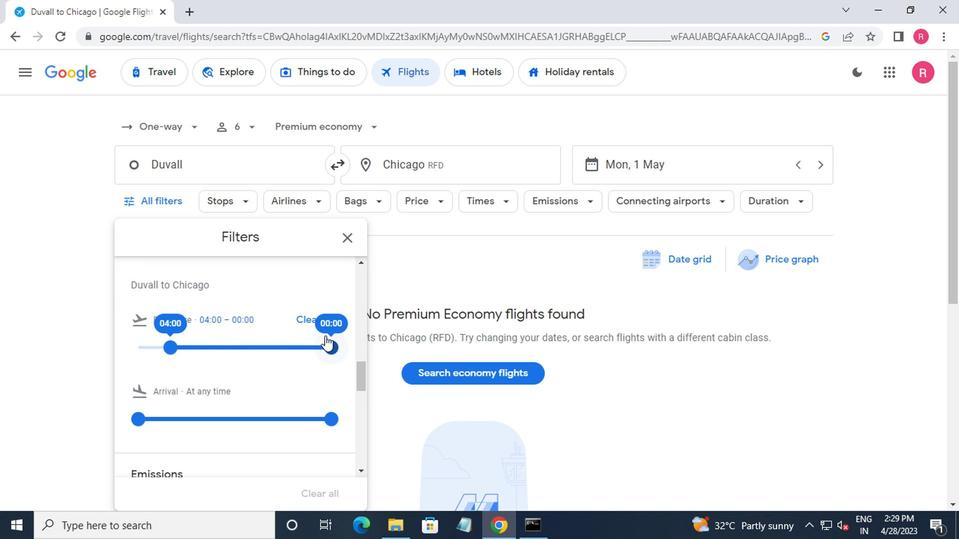 
Action: Mouse pressed left at (325, 345)
Screenshot: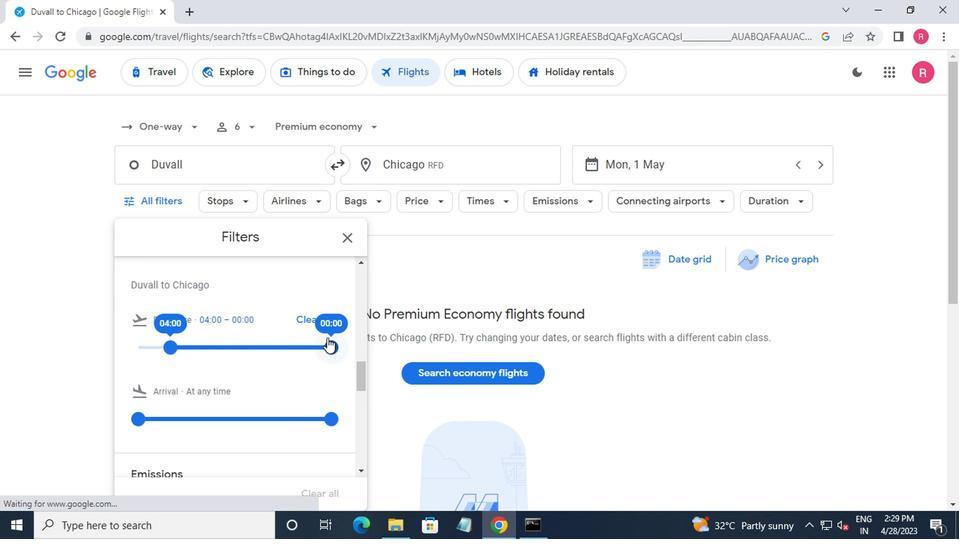 
Action: Mouse moved to (347, 236)
Screenshot: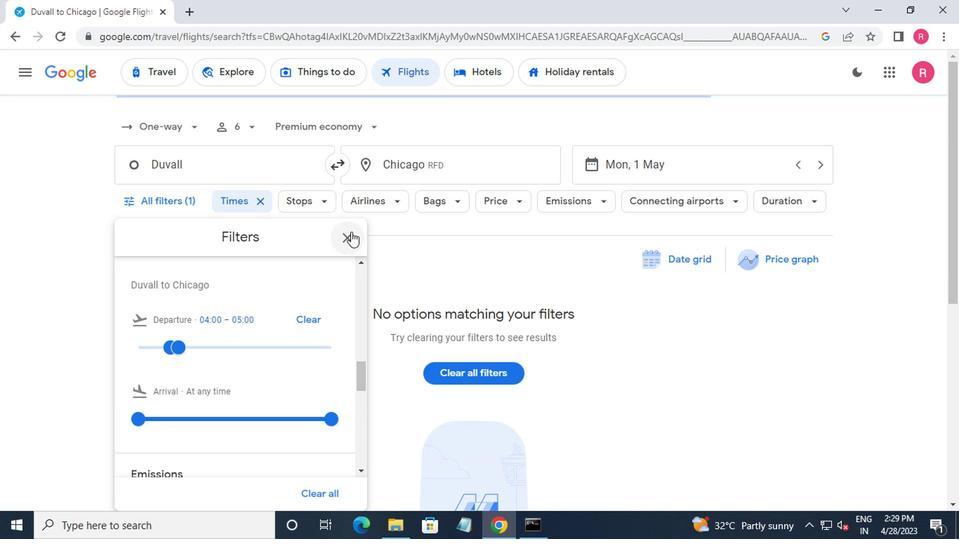 
Action: Mouse pressed left at (347, 236)
Screenshot: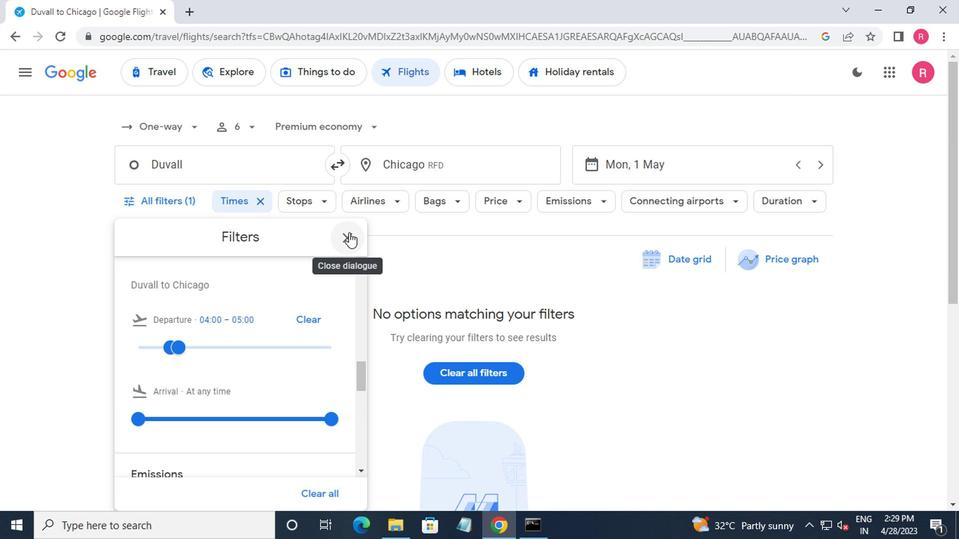 
Action: Mouse moved to (408, 269)
Screenshot: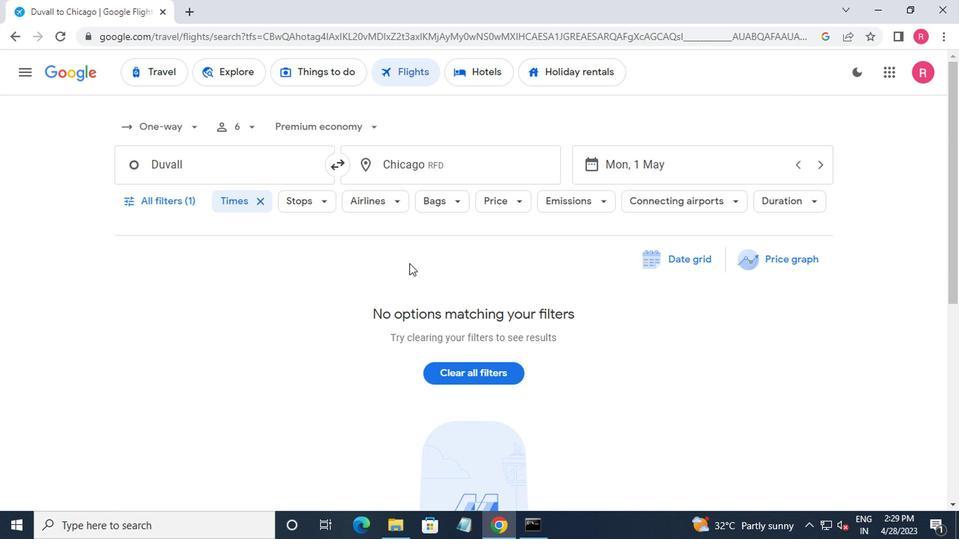 
